 Task: Go to symbol in the editior.
Action: Mouse moved to (130, 8)
Screenshot: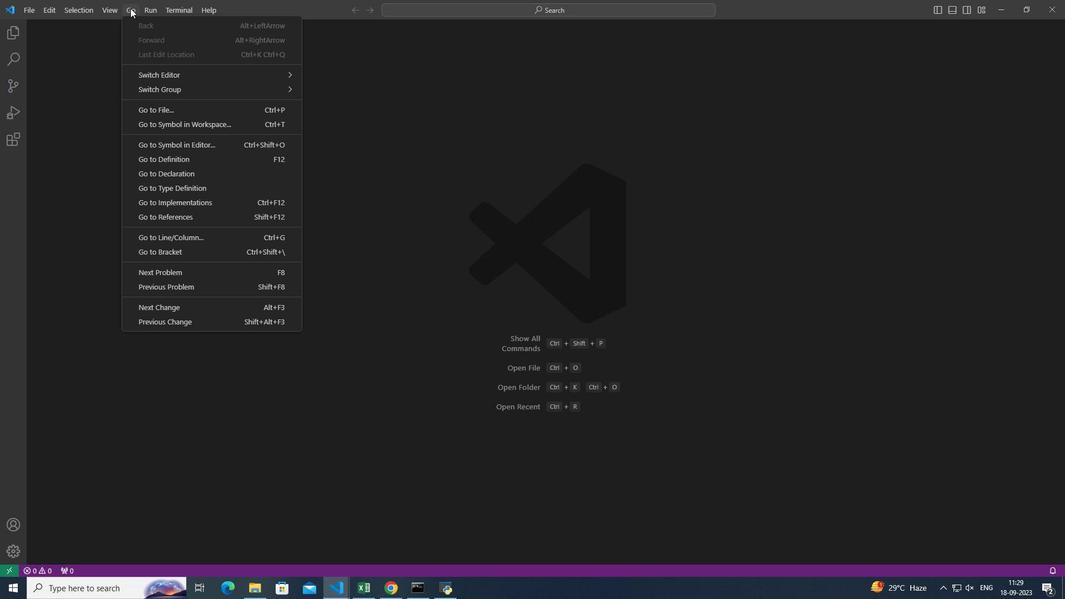 
Action: Mouse pressed left at (130, 8)
Screenshot: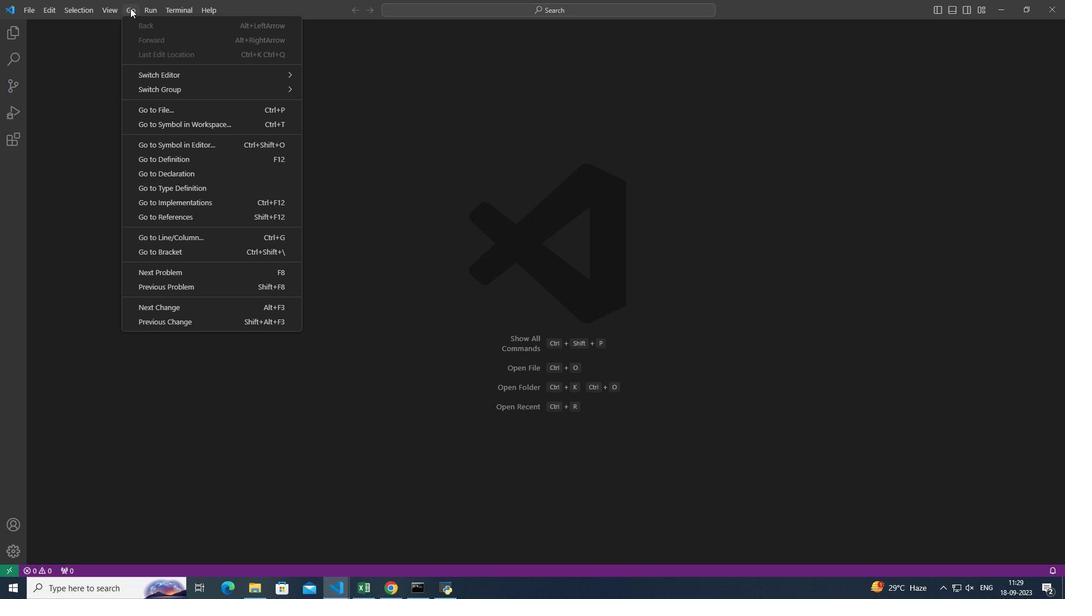 
Action: Mouse moved to (214, 144)
Screenshot: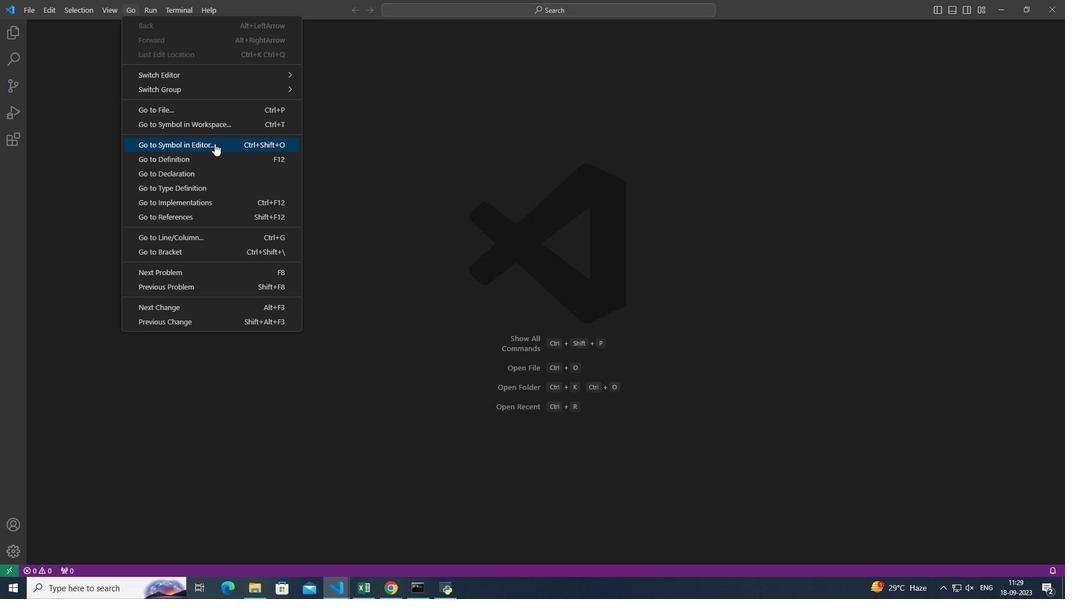 
Action: Mouse pressed left at (214, 144)
Screenshot: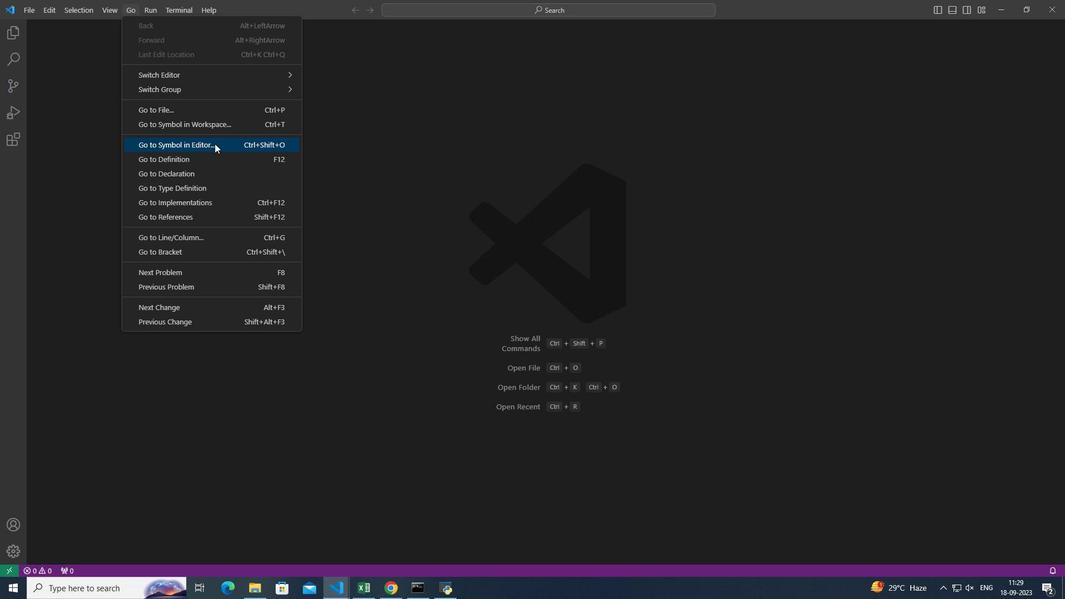 
Action: Mouse moved to (303, 157)
Screenshot: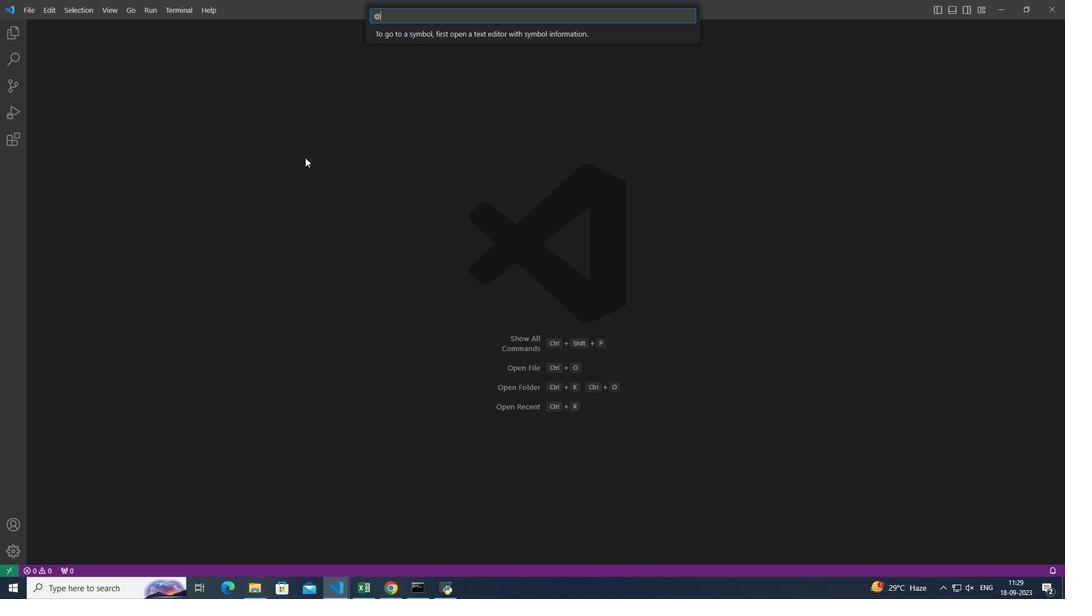 
